 Task: Add the task  Create user profiles and permissions system for the app to the section Continuous Delivery Sprint in the project TurboCharge and add a Due Date to the respective task as 2023/07/18.
Action: Mouse moved to (70, 408)
Screenshot: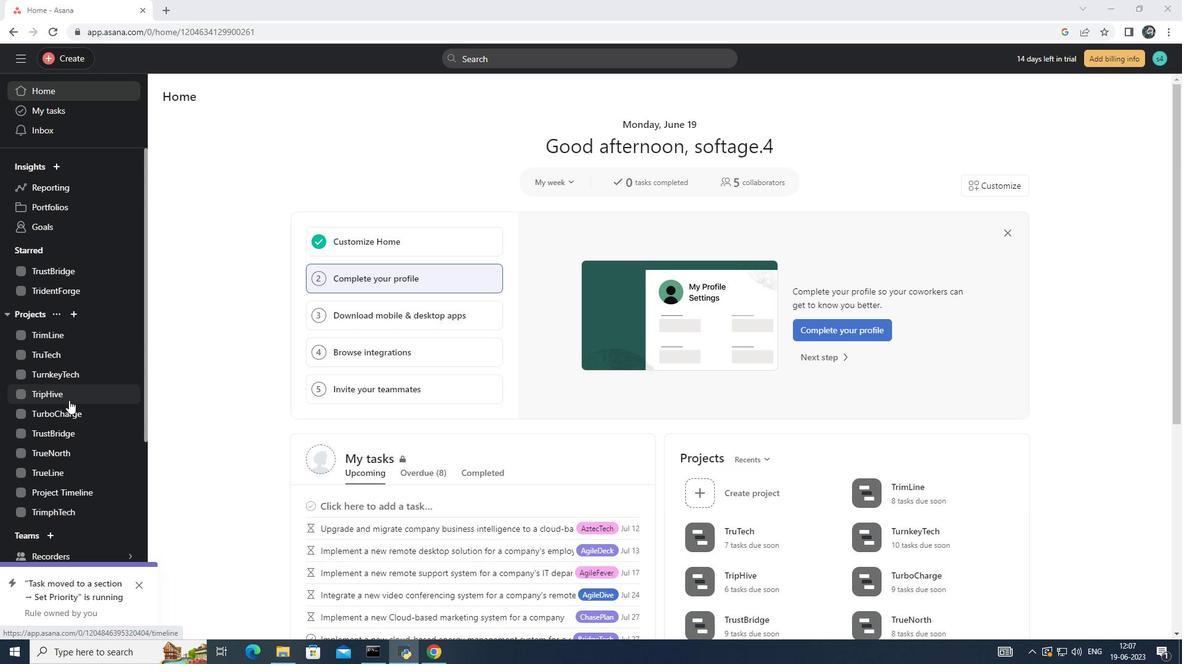 
Action: Mouse pressed left at (70, 408)
Screenshot: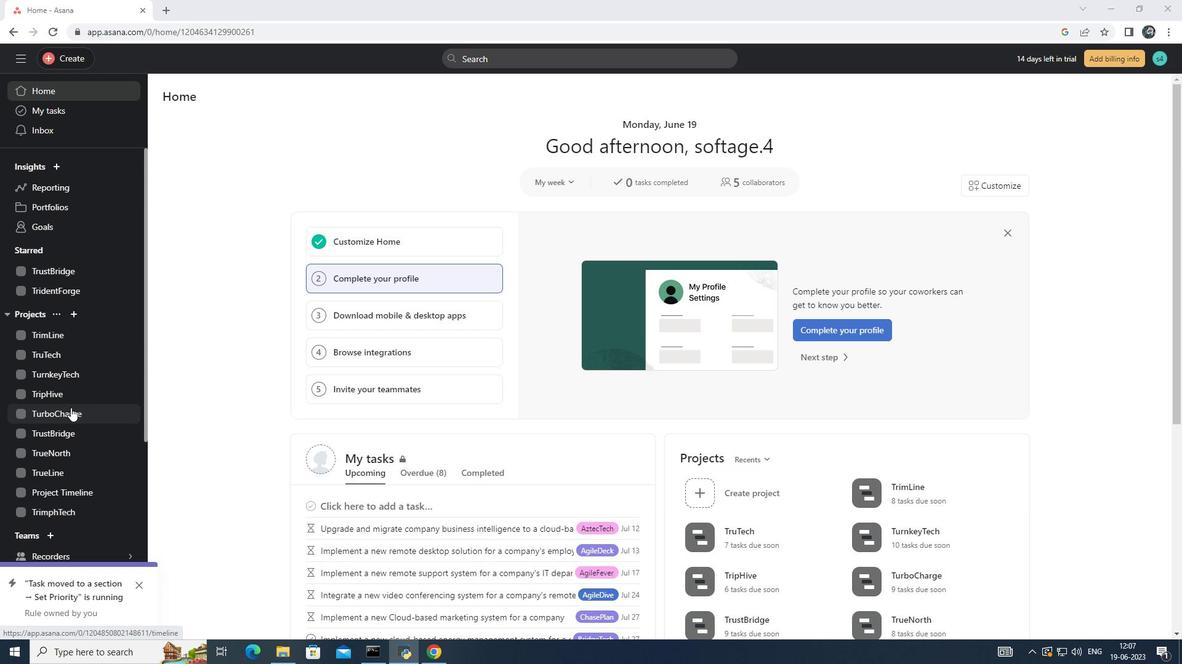 
Action: Mouse moved to (473, 294)
Screenshot: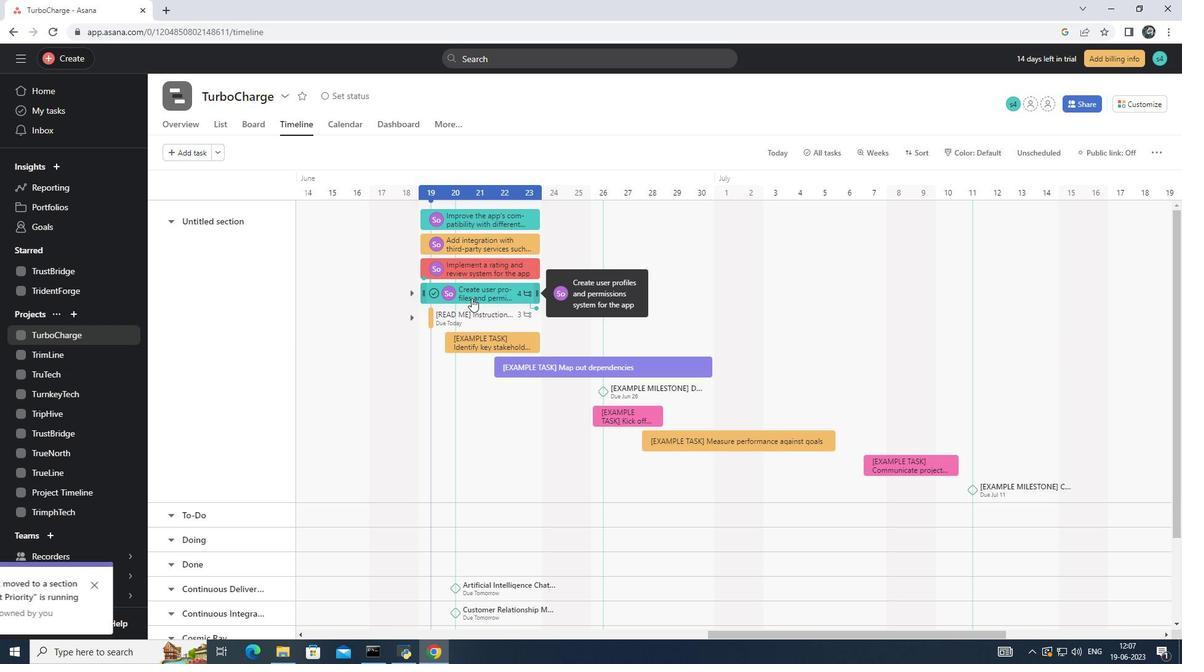 
Action: Mouse pressed left at (473, 294)
Screenshot: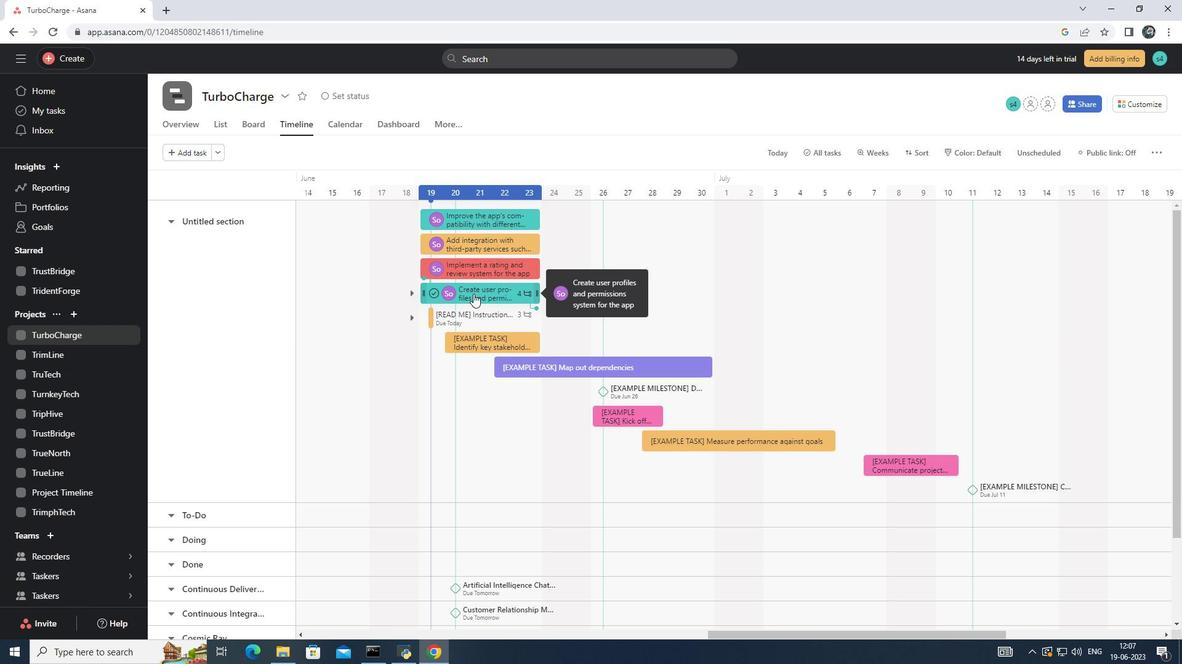 
Action: Mouse moved to (968, 272)
Screenshot: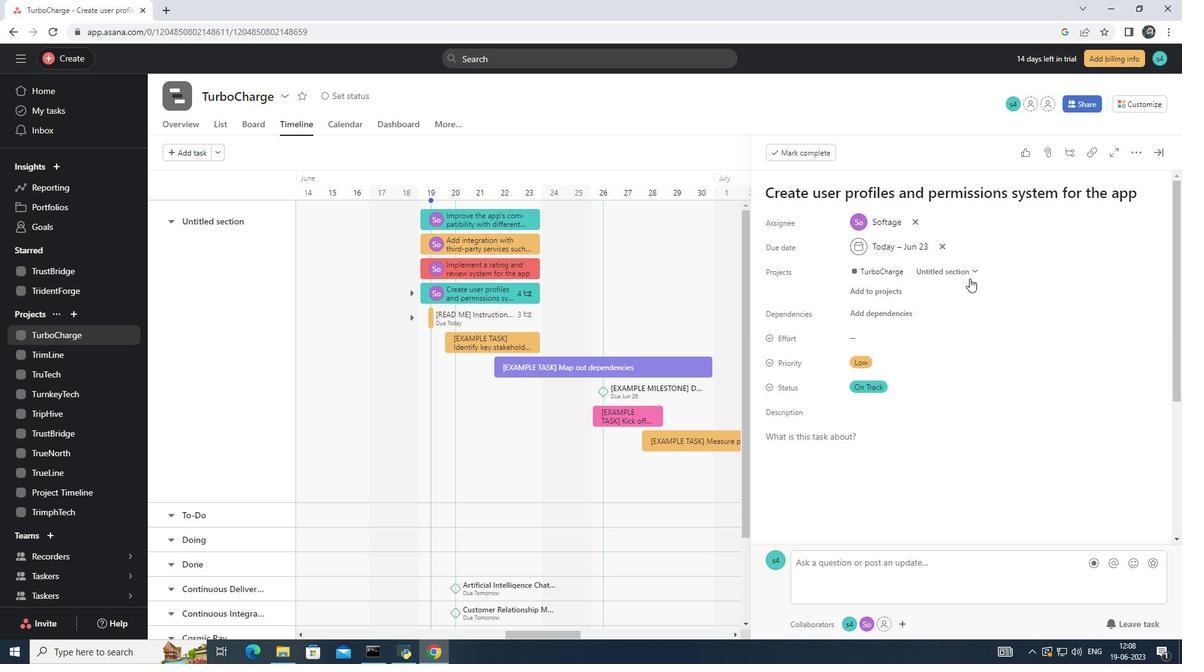 
Action: Mouse pressed left at (968, 272)
Screenshot: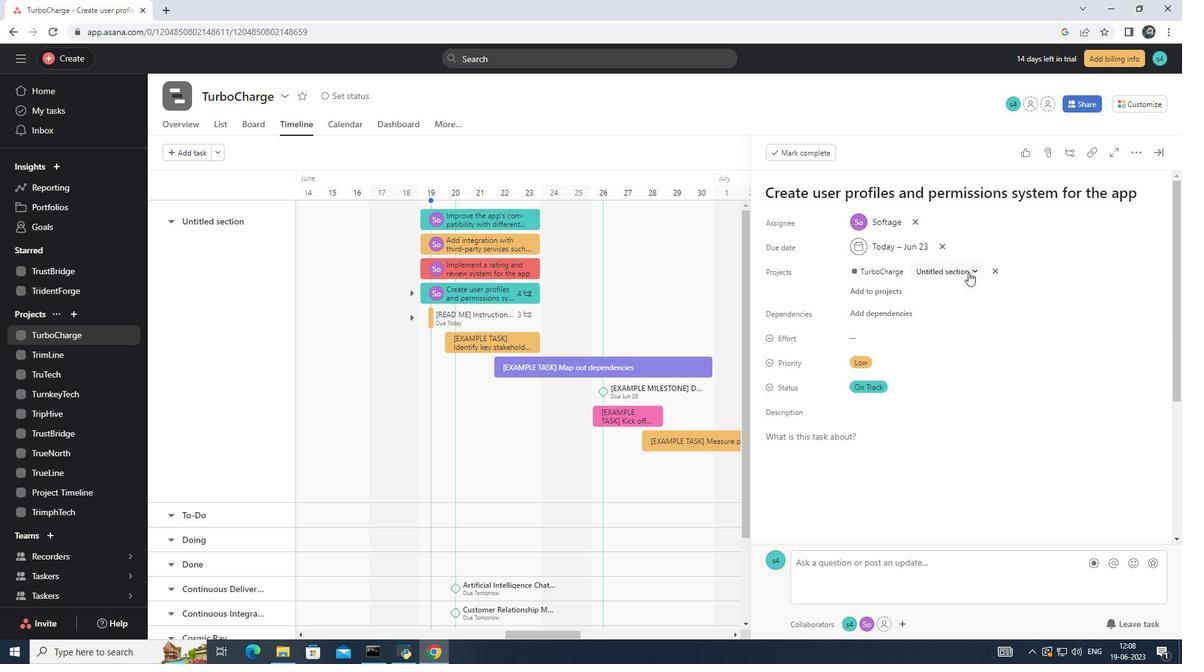 
Action: Mouse moved to (936, 389)
Screenshot: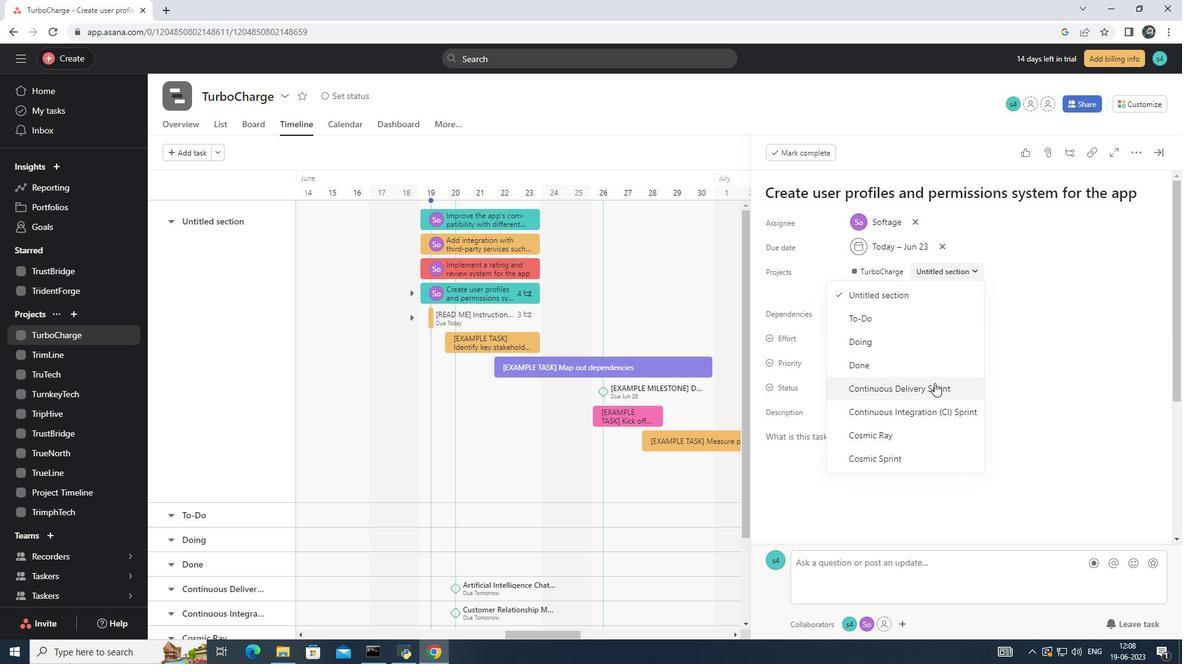 
Action: Mouse pressed left at (936, 389)
Screenshot: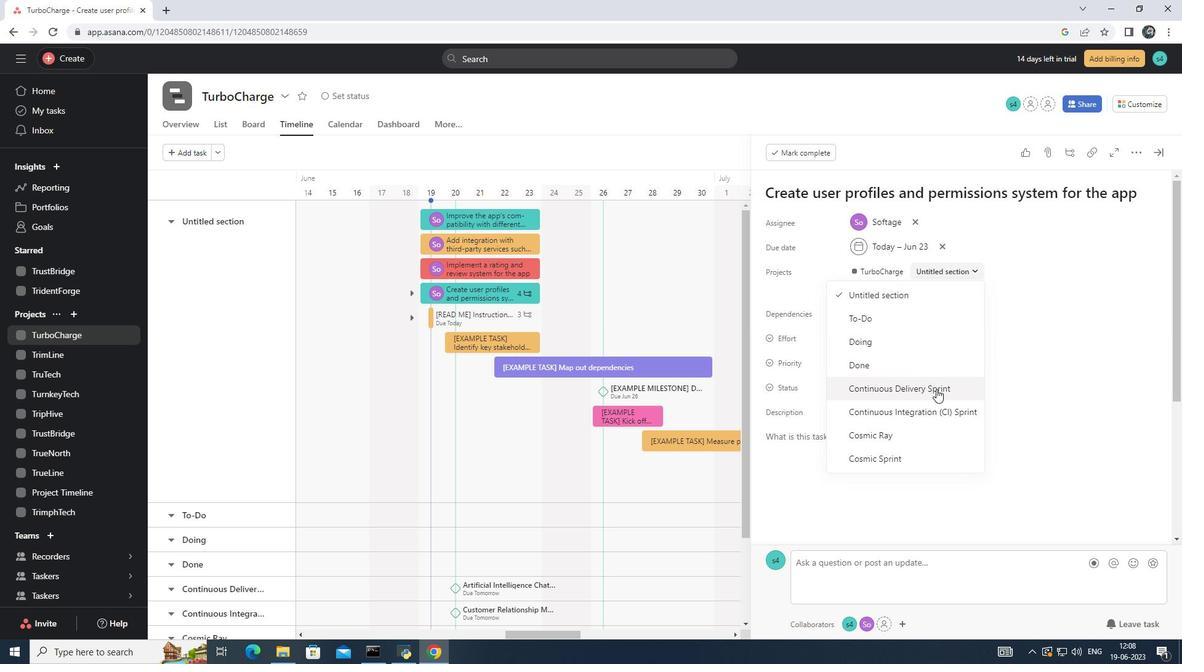 
Action: Mouse moved to (941, 245)
Screenshot: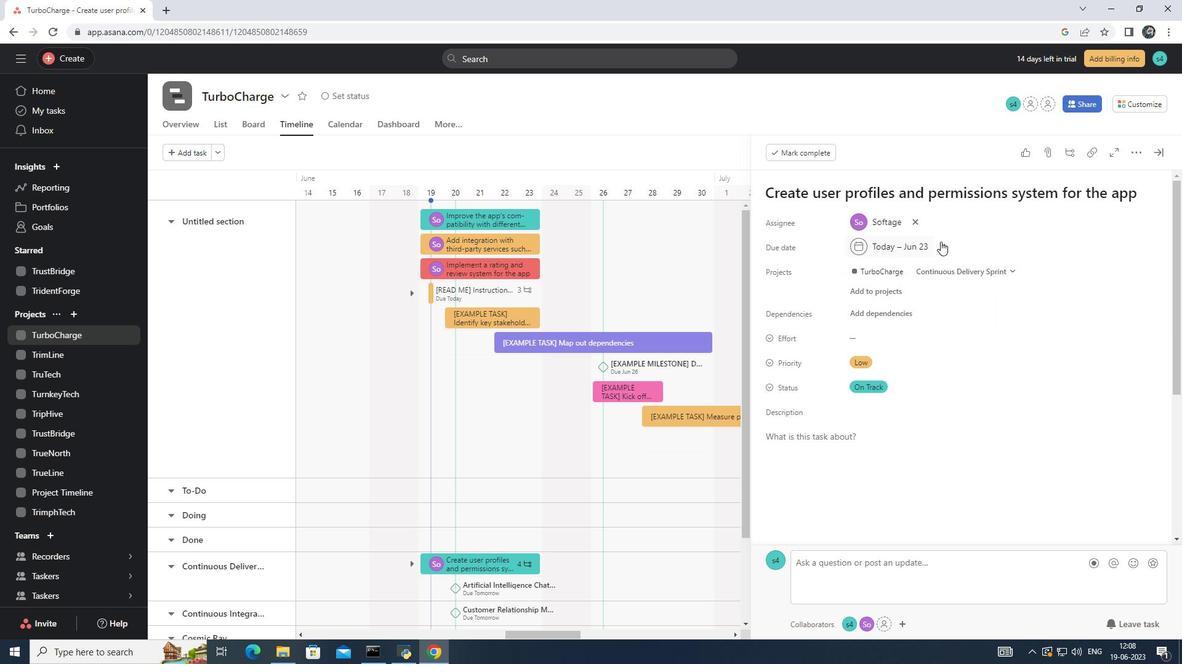 
Action: Mouse pressed left at (941, 245)
Screenshot: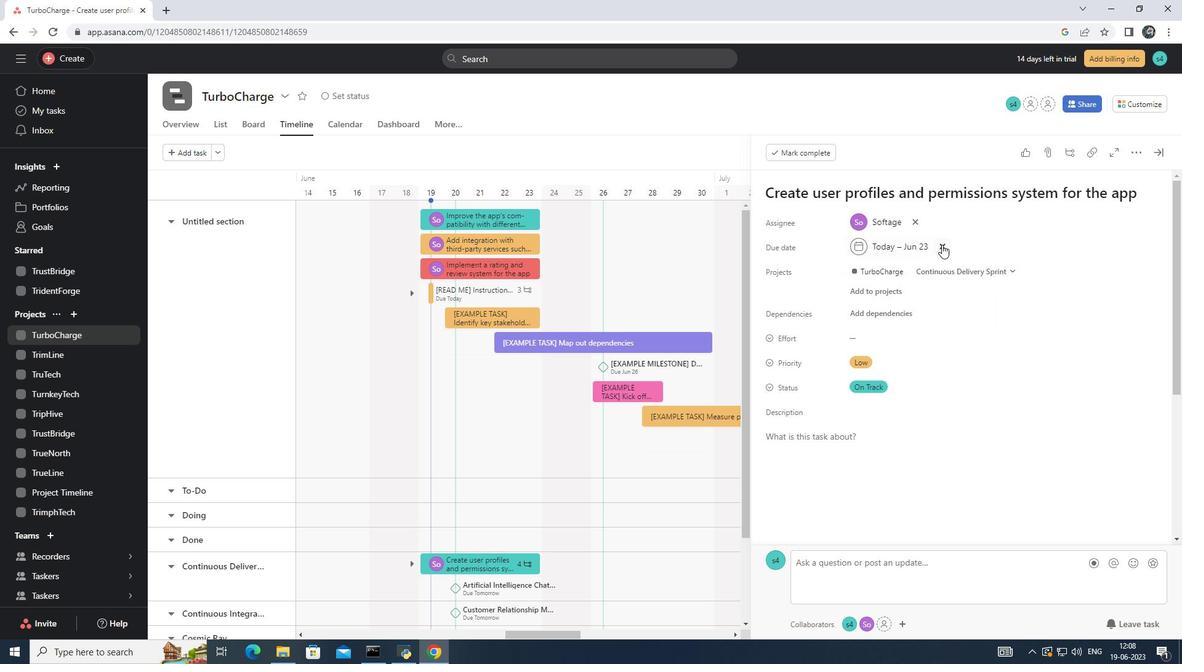 
Action: Mouse moved to (856, 245)
Screenshot: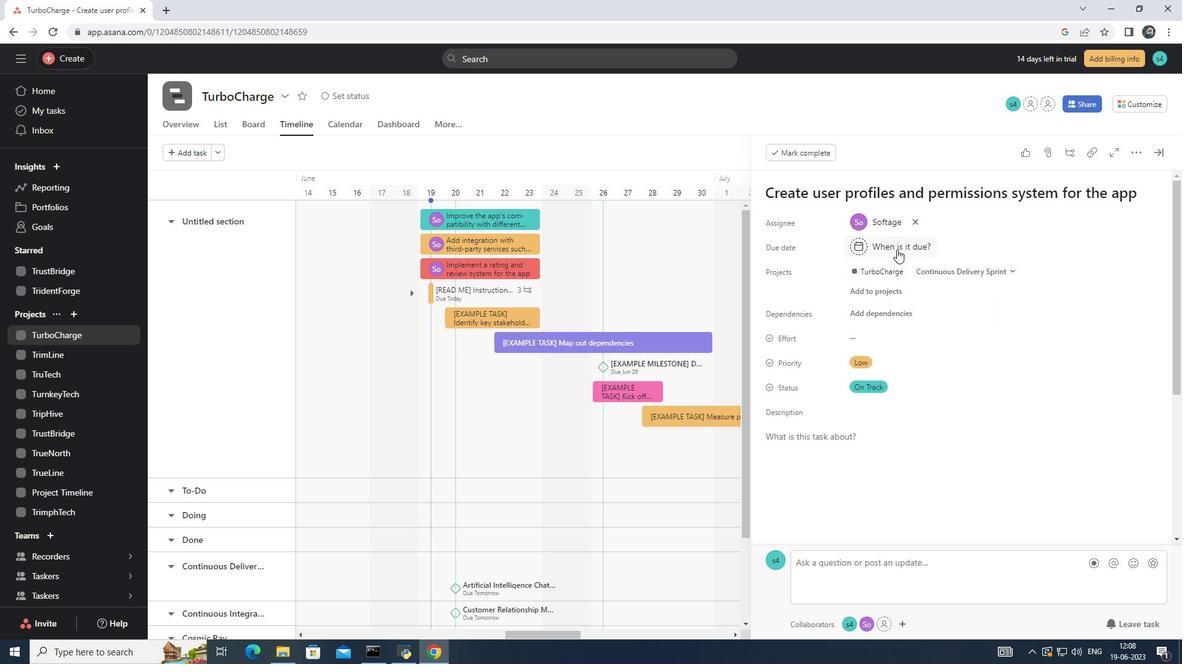 
Action: Mouse pressed left at (856, 245)
Screenshot: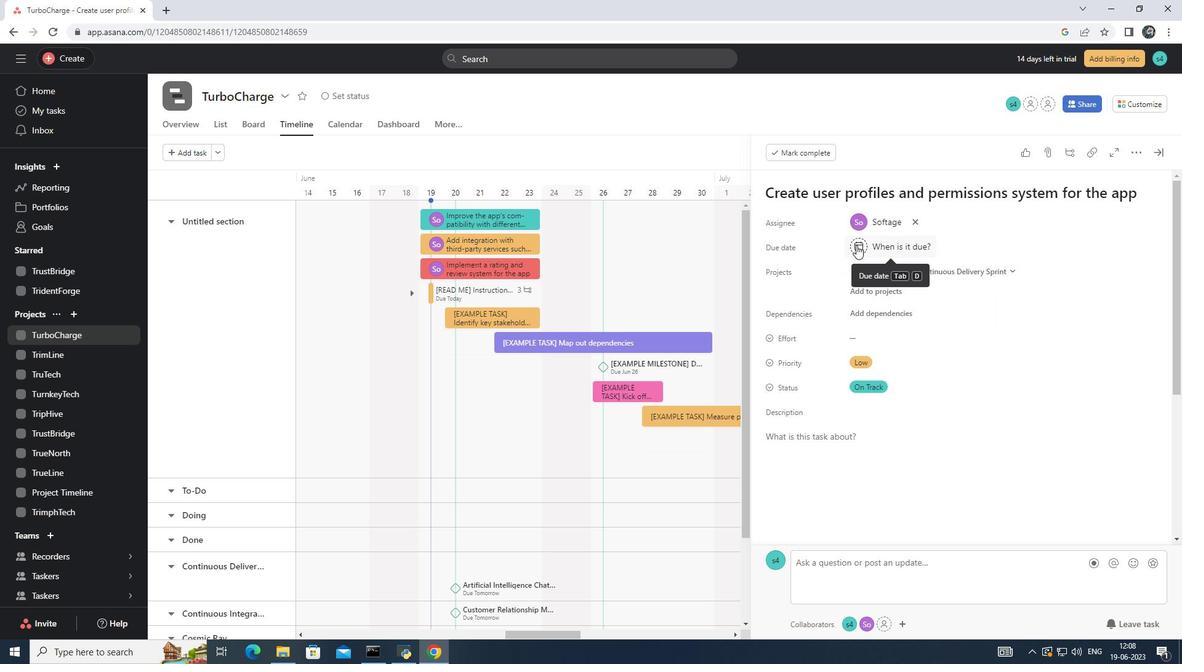 
Action: Mouse moved to (968, 281)
Screenshot: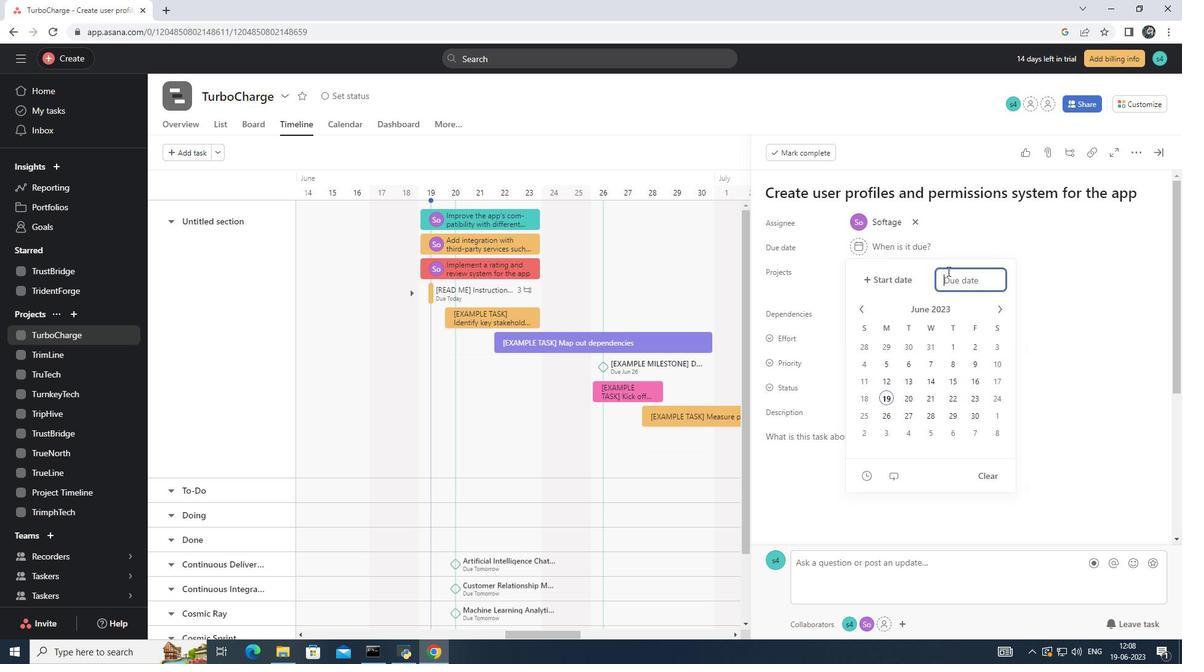 
Action: Mouse pressed left at (968, 281)
Screenshot: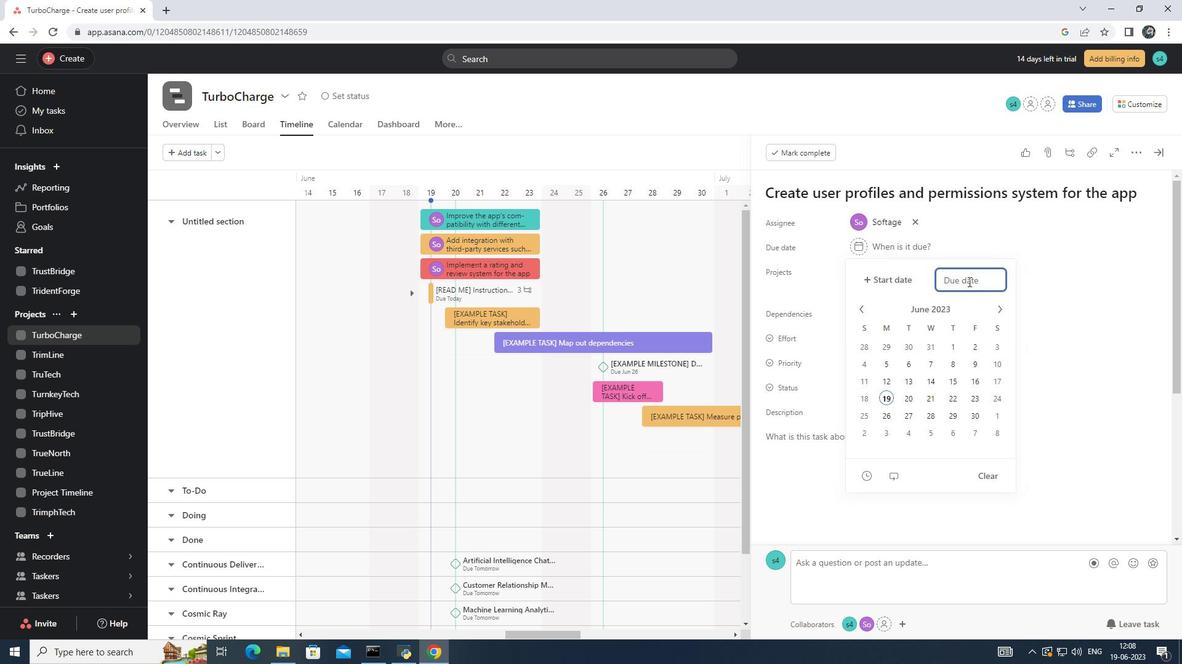 
Action: Key pressed 2023/07/18<Key.enter>
Screenshot: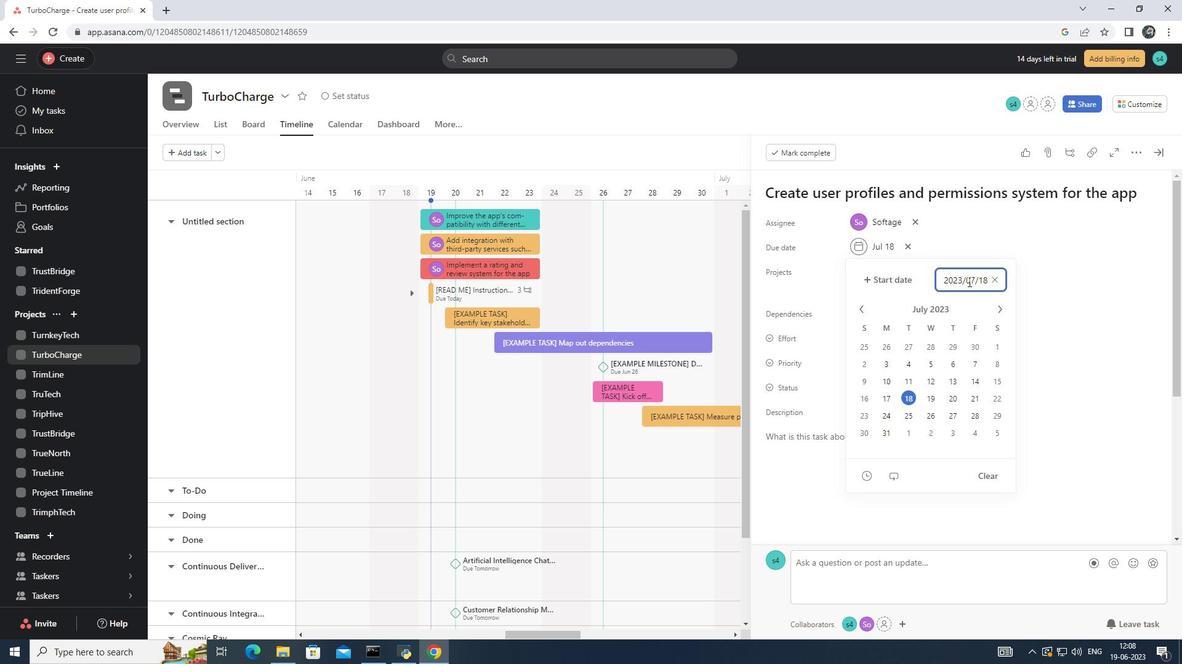 
